 Task: Check the percentage active listings of 1 bedroom in the last 3 years.
Action: Mouse moved to (862, 200)
Screenshot: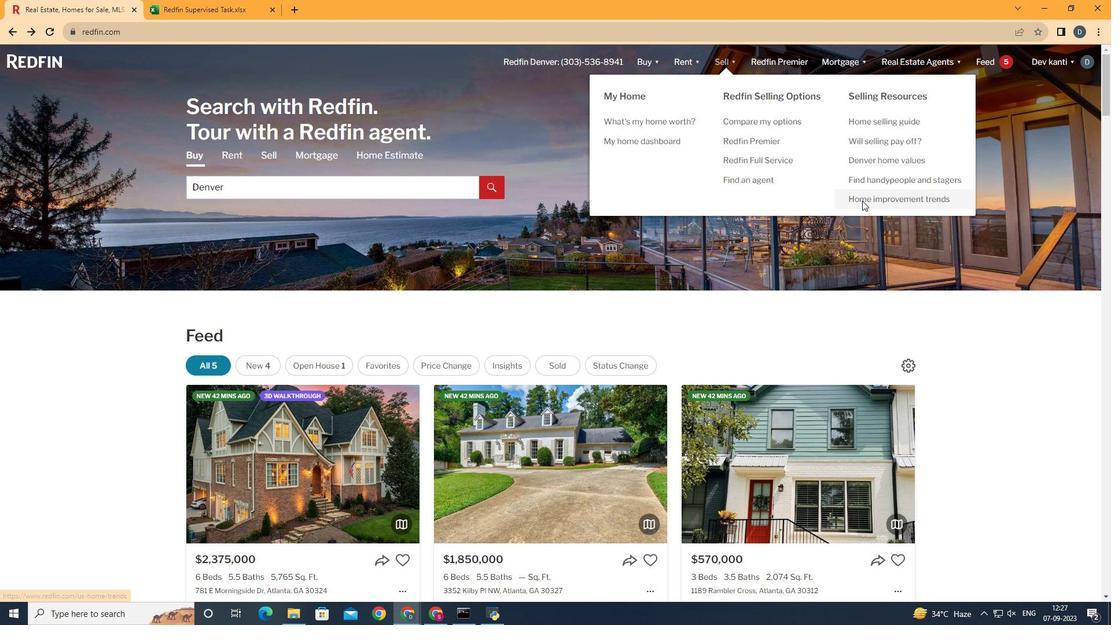 
Action: Mouse pressed left at (862, 200)
Screenshot: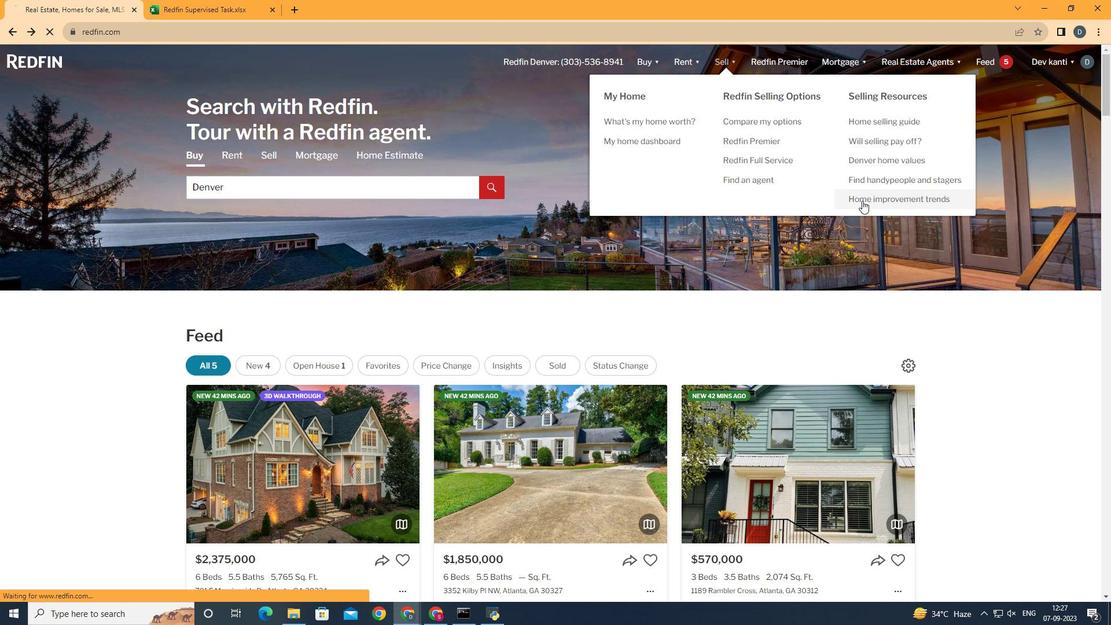 
Action: Mouse moved to (284, 224)
Screenshot: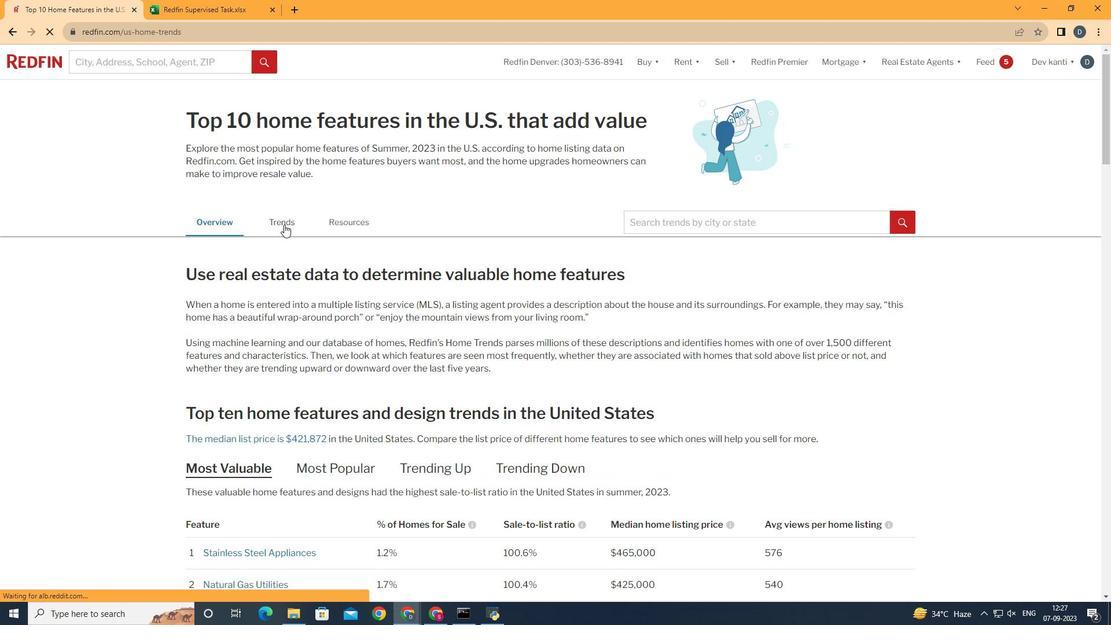 
Action: Mouse pressed left at (284, 224)
Screenshot: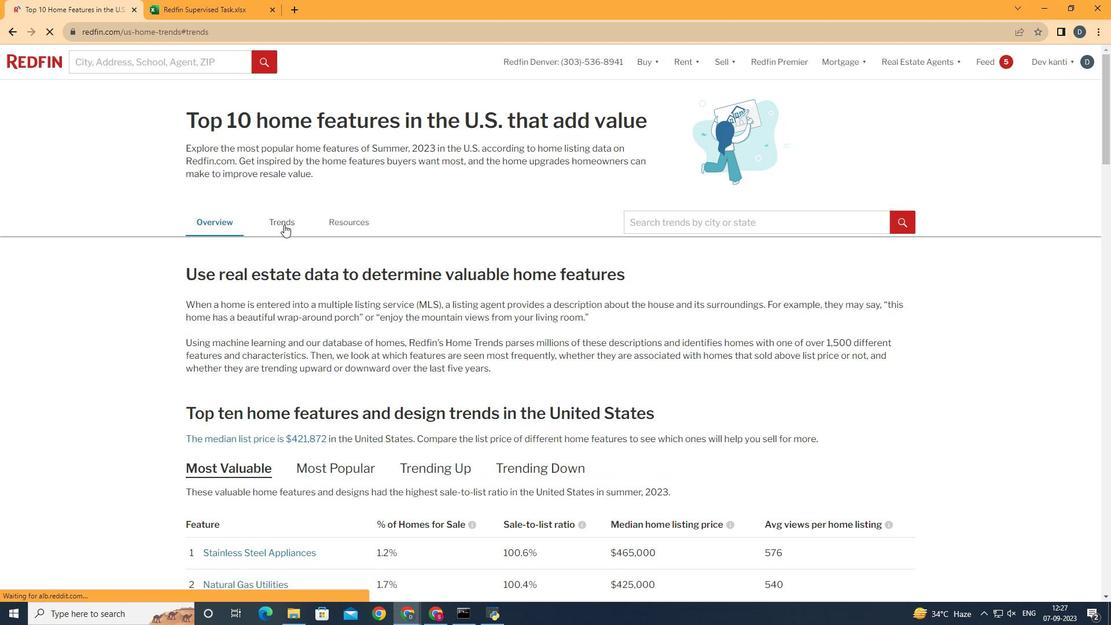 
Action: Mouse moved to (452, 297)
Screenshot: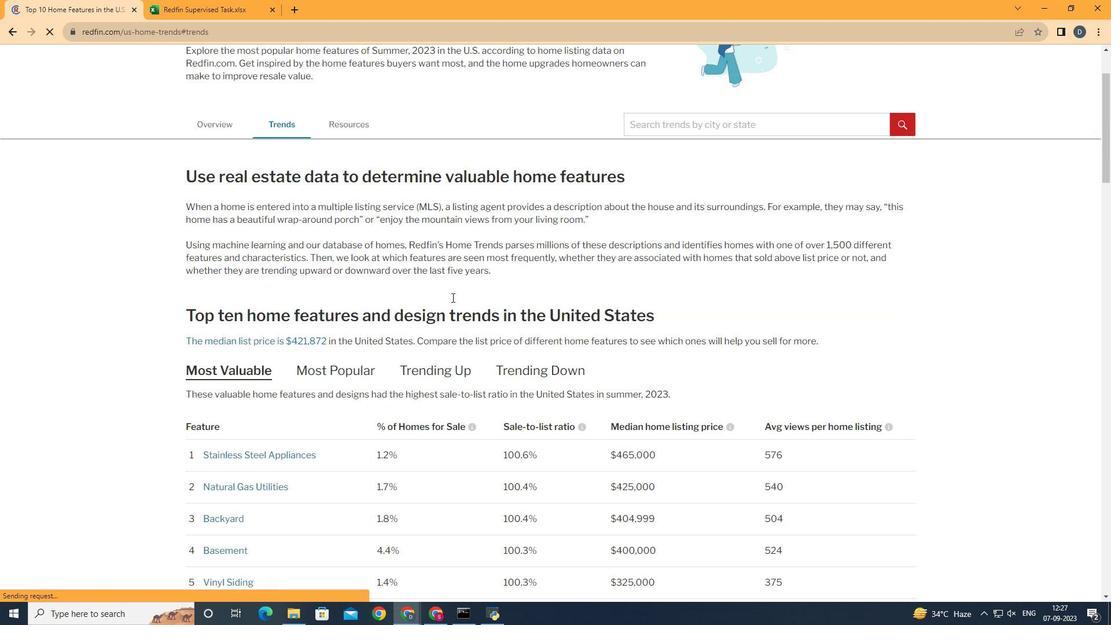 
Action: Mouse scrolled (452, 296) with delta (0, 0)
Screenshot: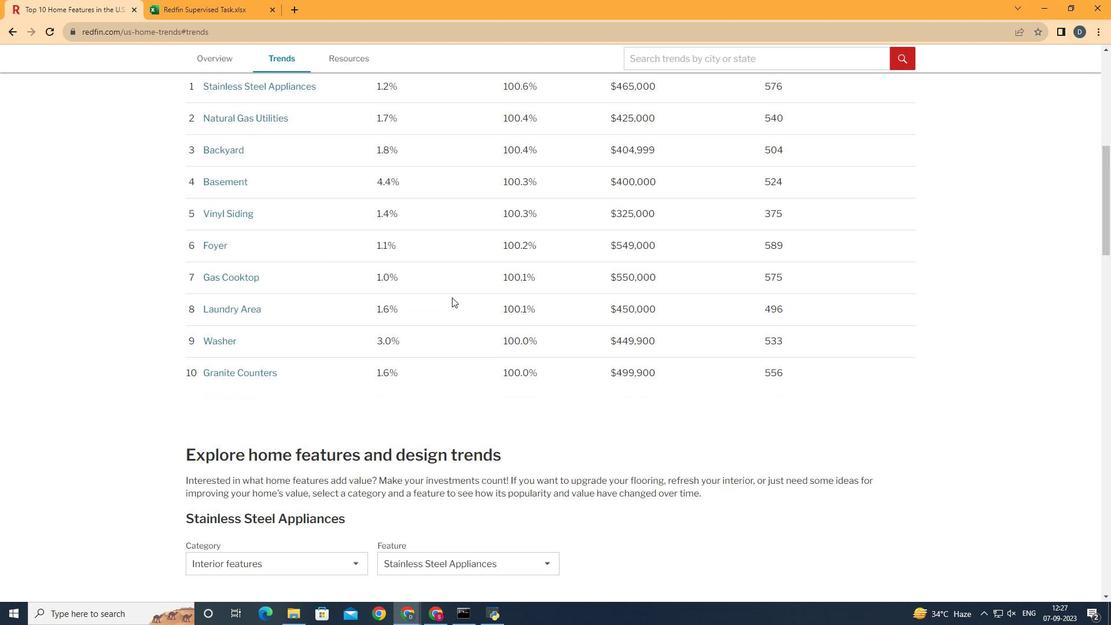 
Action: Mouse scrolled (452, 296) with delta (0, 0)
Screenshot: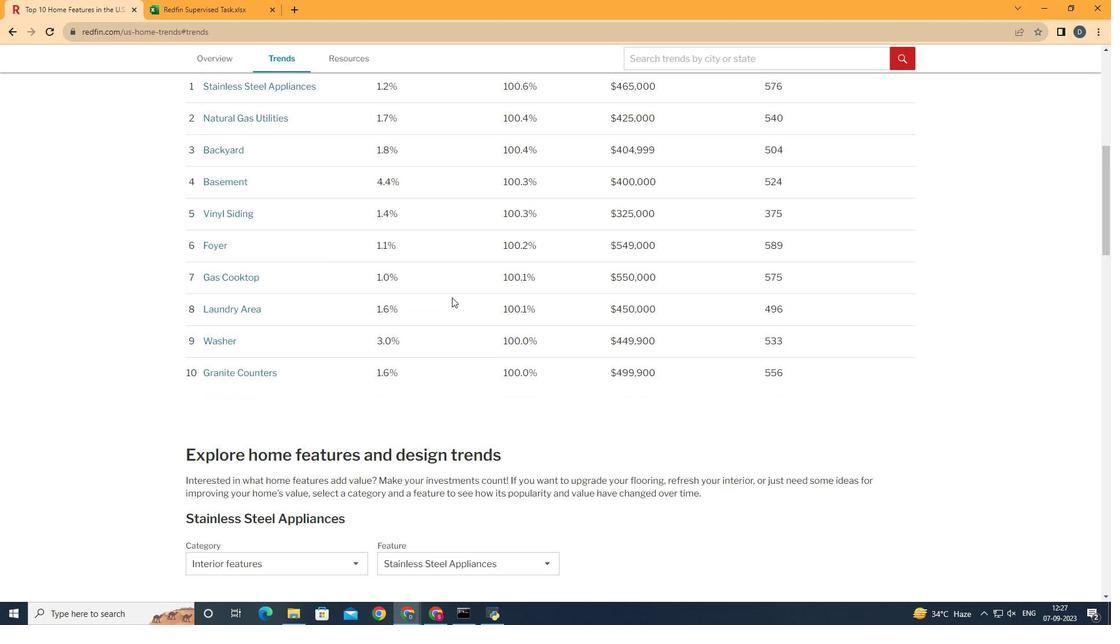 
Action: Mouse scrolled (452, 296) with delta (0, 0)
Screenshot: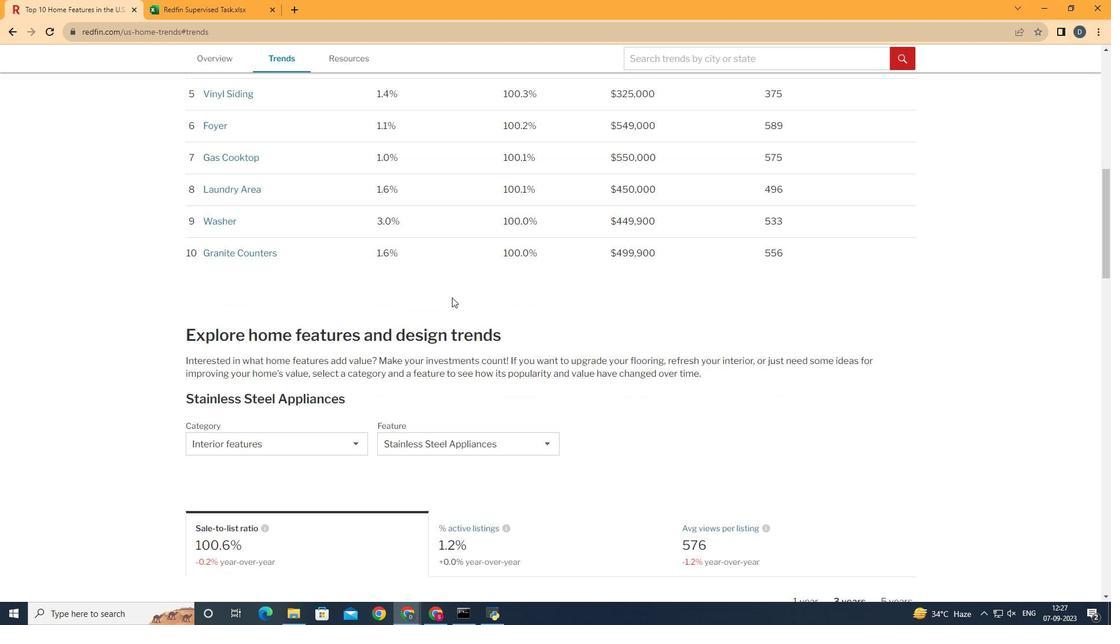 
Action: Mouse scrolled (452, 296) with delta (0, 0)
Screenshot: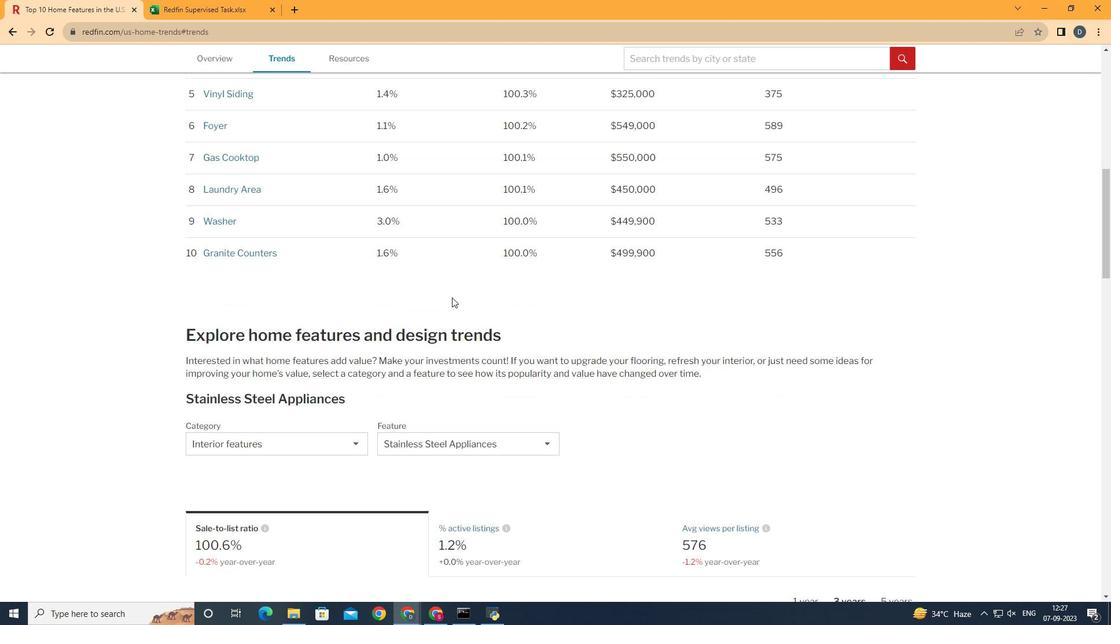 
Action: Mouse scrolled (452, 296) with delta (0, 0)
Screenshot: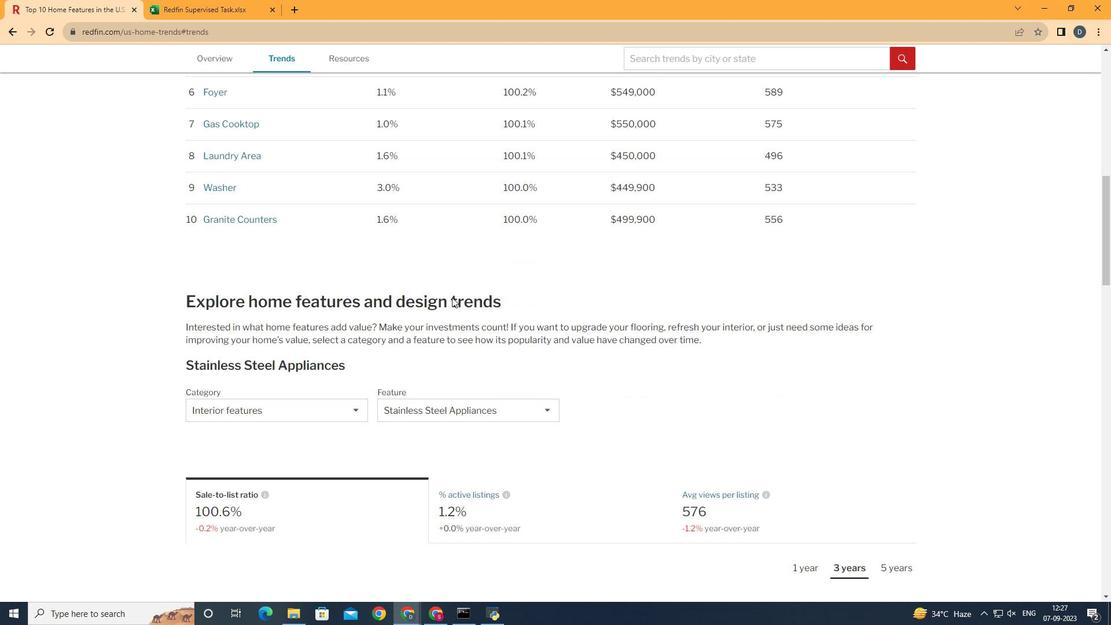 
Action: Mouse scrolled (452, 296) with delta (0, 0)
Screenshot: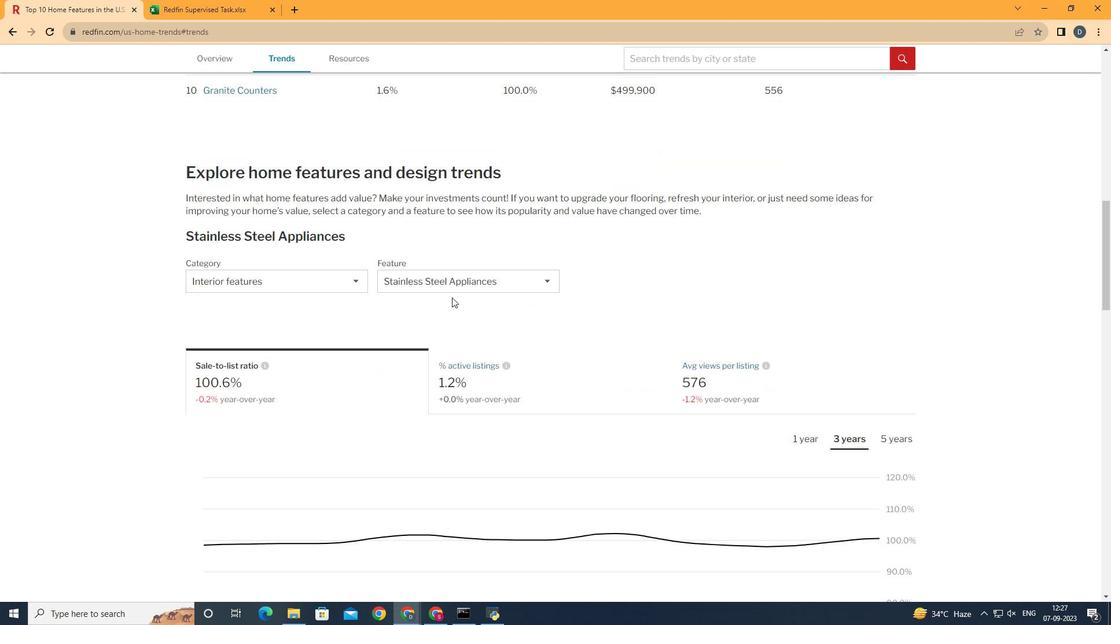 
Action: Mouse scrolled (452, 296) with delta (0, 0)
Screenshot: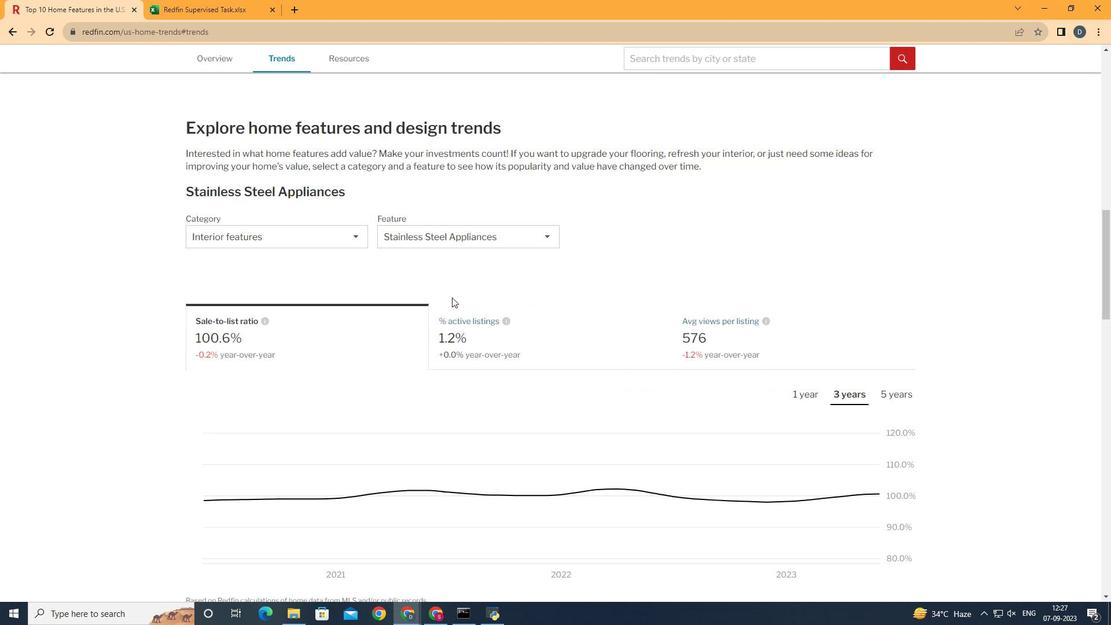 
Action: Mouse scrolled (452, 296) with delta (0, 0)
Screenshot: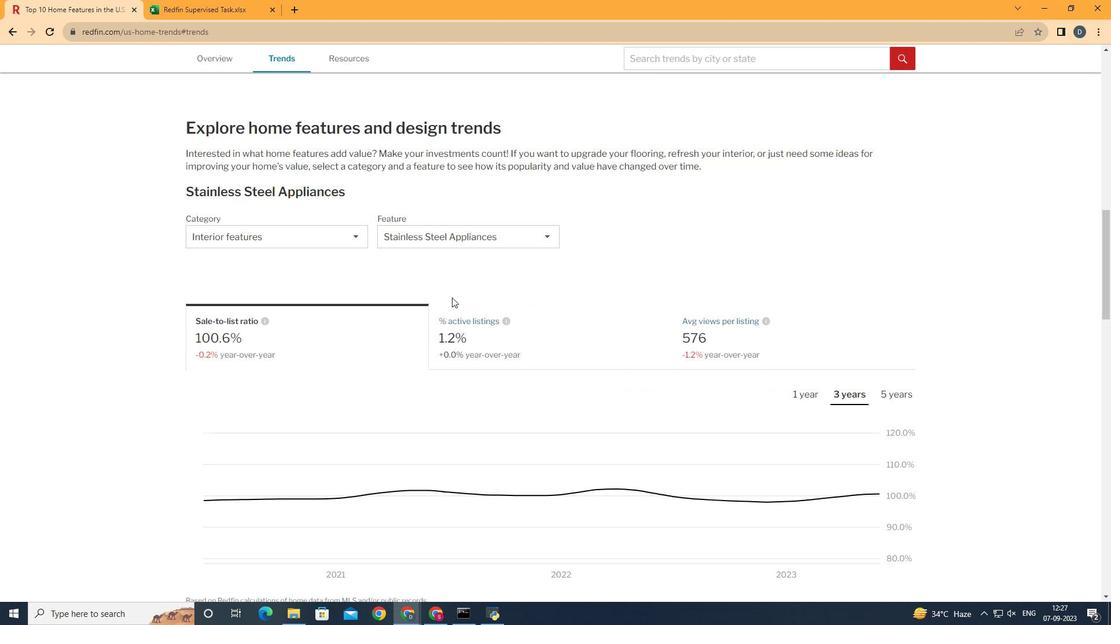 
Action: Mouse moved to (346, 227)
Screenshot: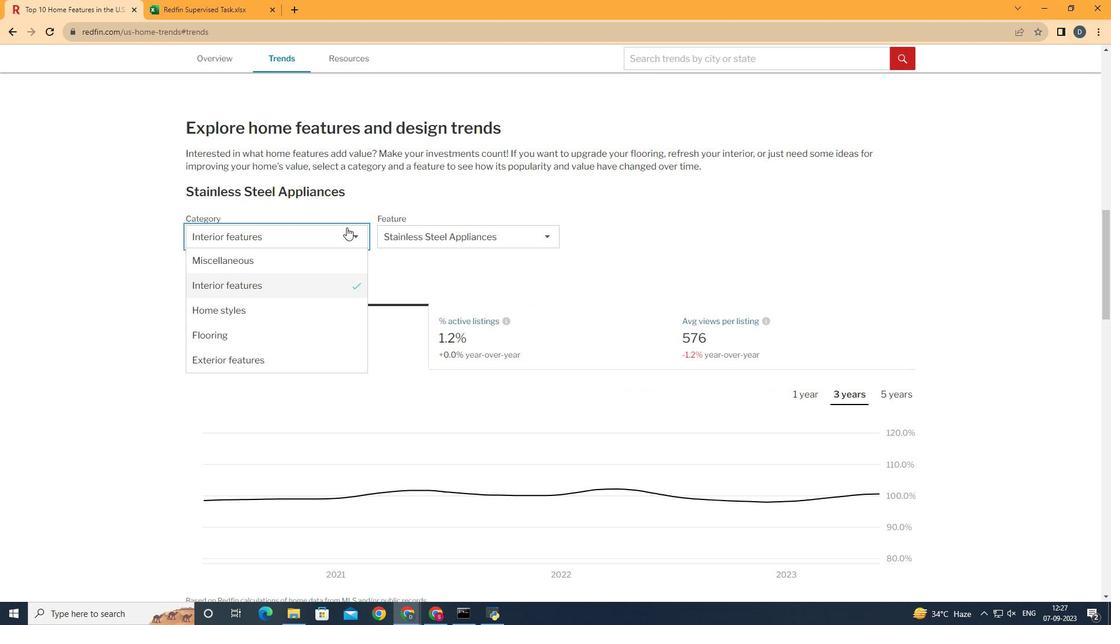 
Action: Mouse pressed left at (346, 227)
Screenshot: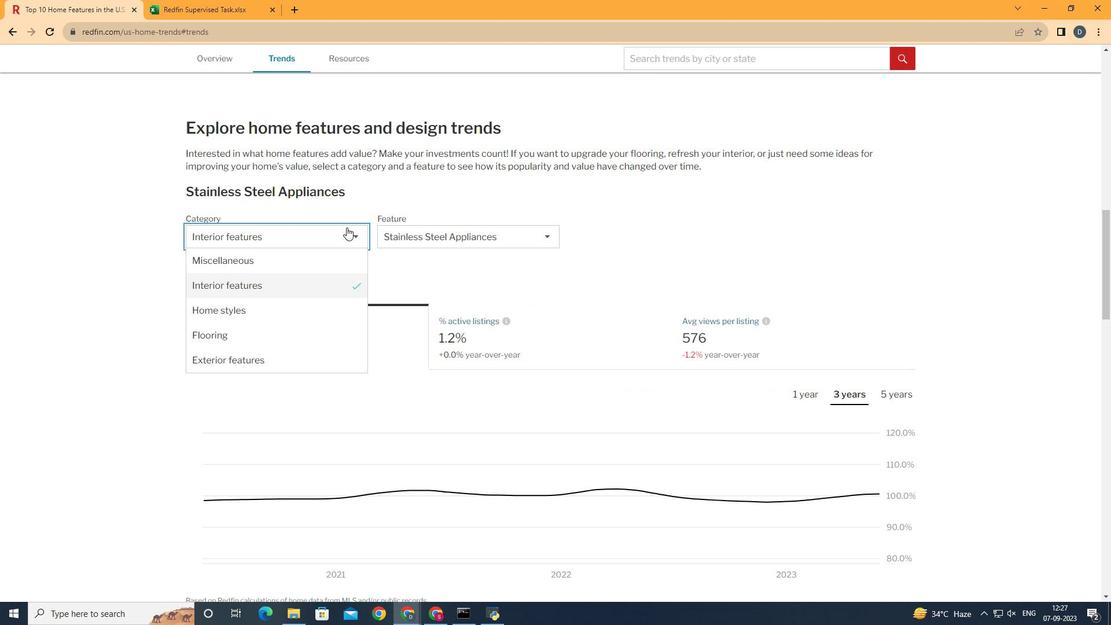 
Action: Mouse moved to (342, 280)
Screenshot: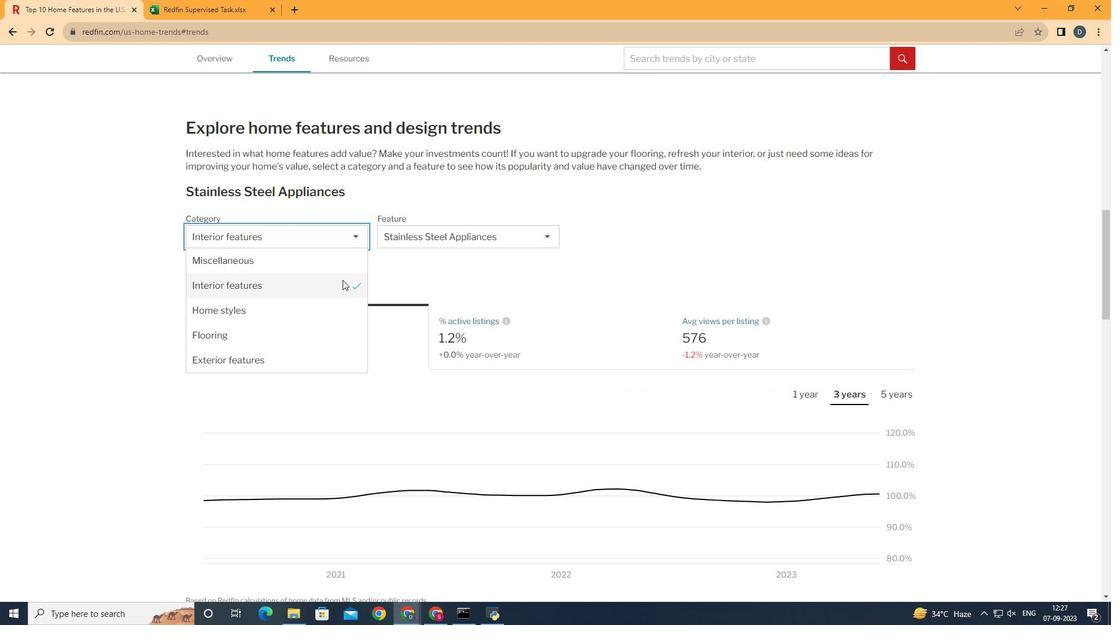 
Action: Mouse pressed left at (342, 280)
Screenshot: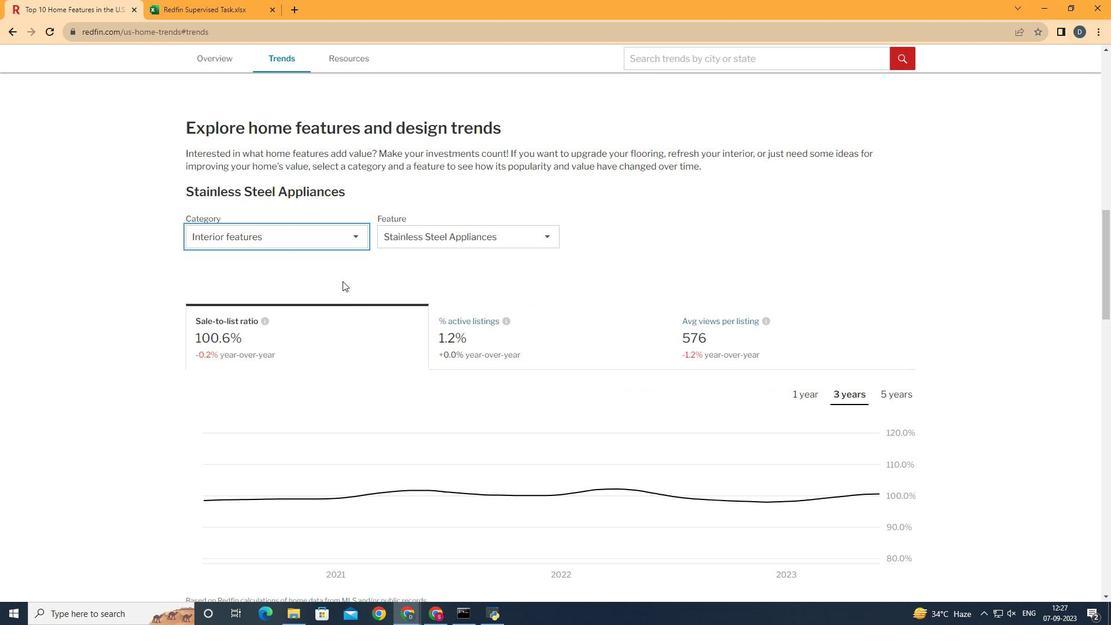 
Action: Mouse moved to (471, 240)
Screenshot: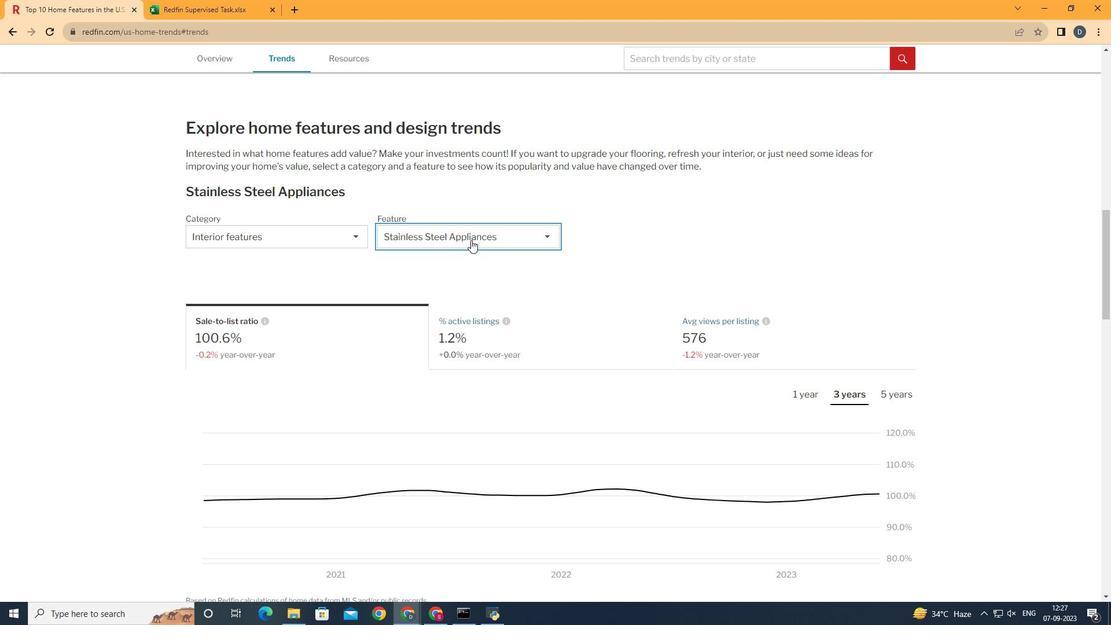 
Action: Mouse pressed left at (471, 240)
Screenshot: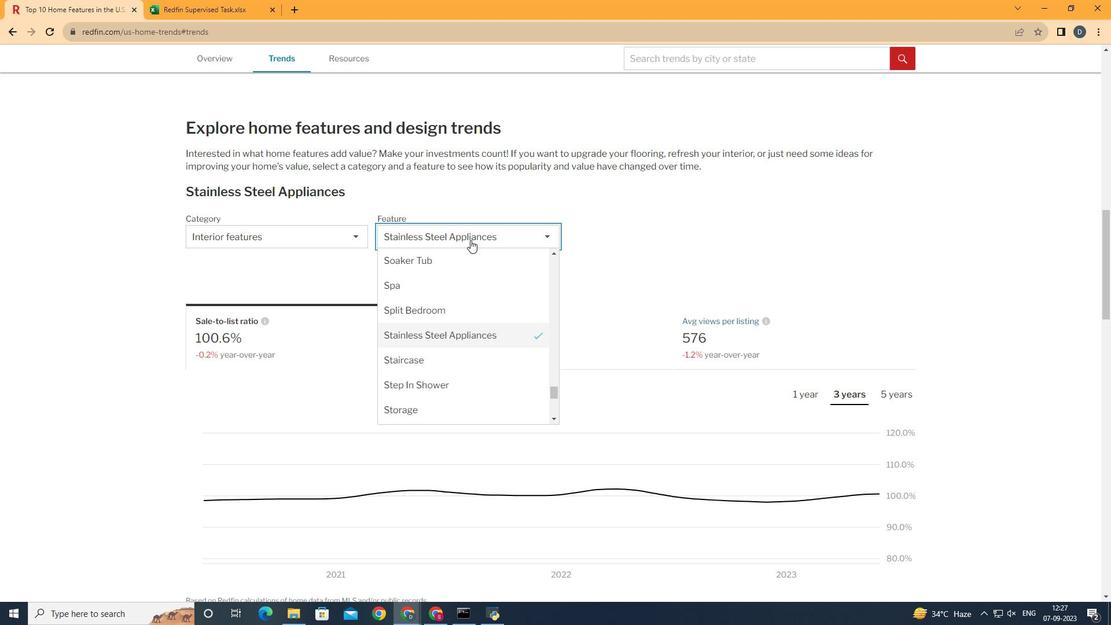 
Action: Mouse moved to (555, 394)
Screenshot: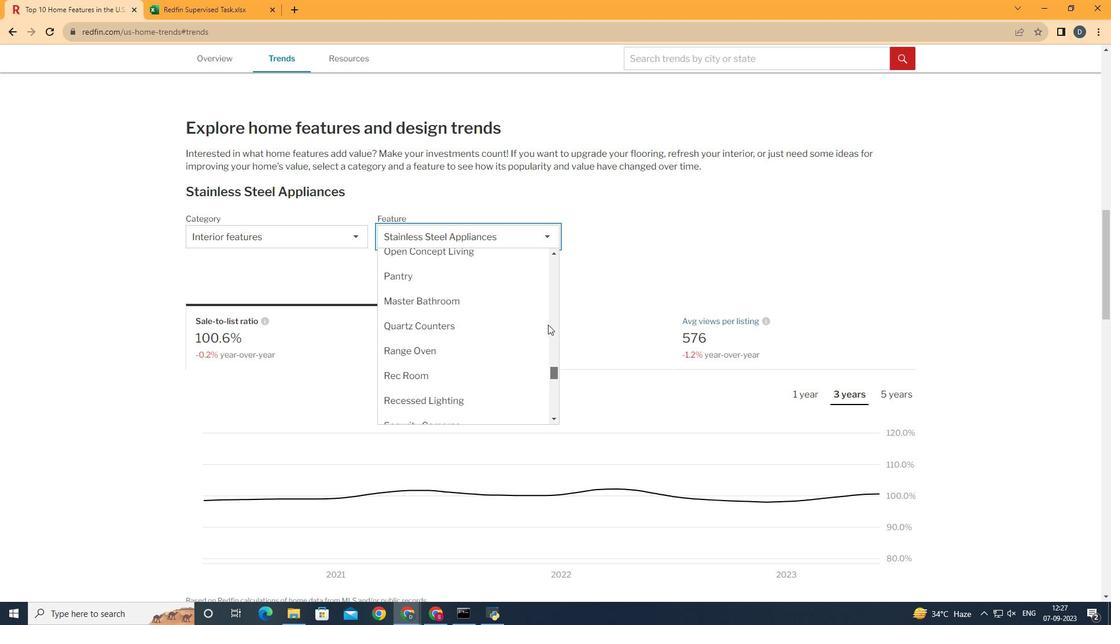 
Action: Mouse pressed left at (555, 394)
Screenshot: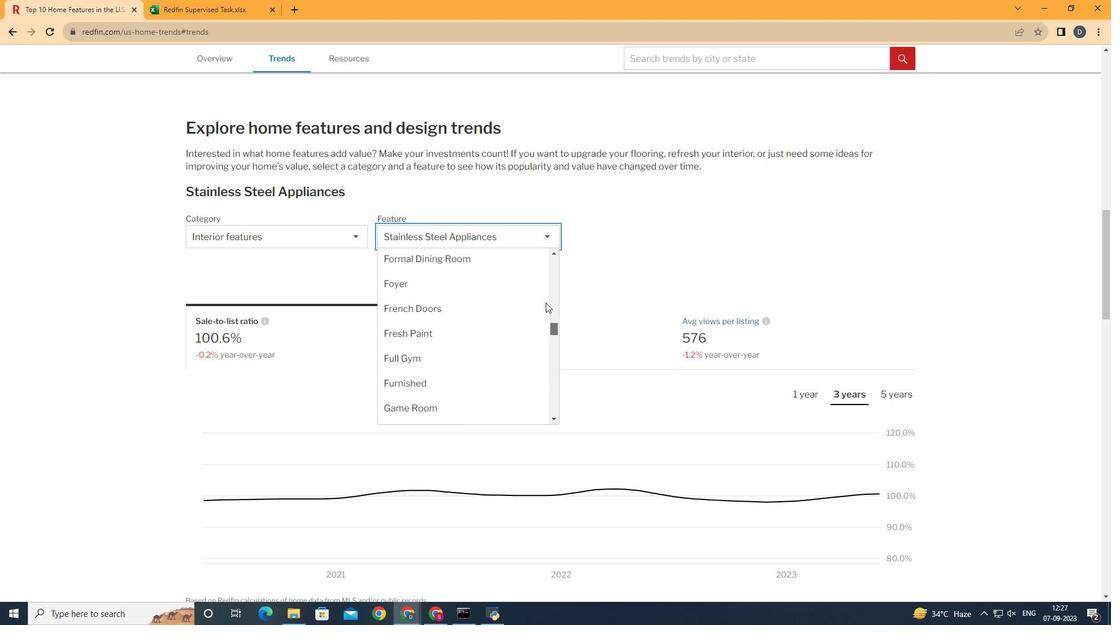 
Action: Mouse moved to (496, 288)
Screenshot: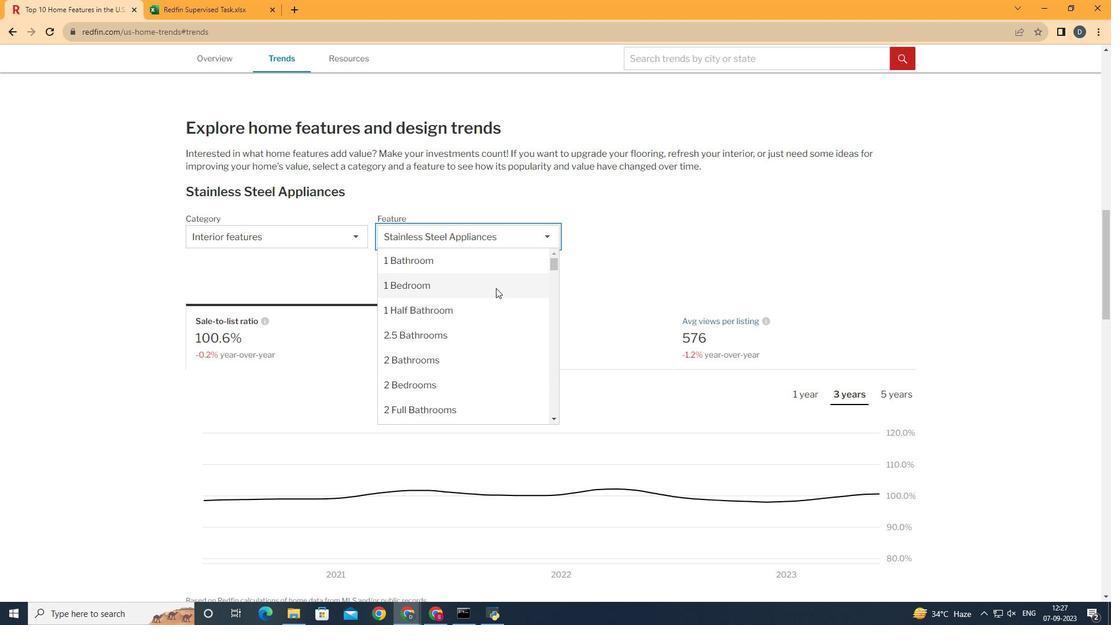 
Action: Mouse pressed left at (496, 288)
Screenshot: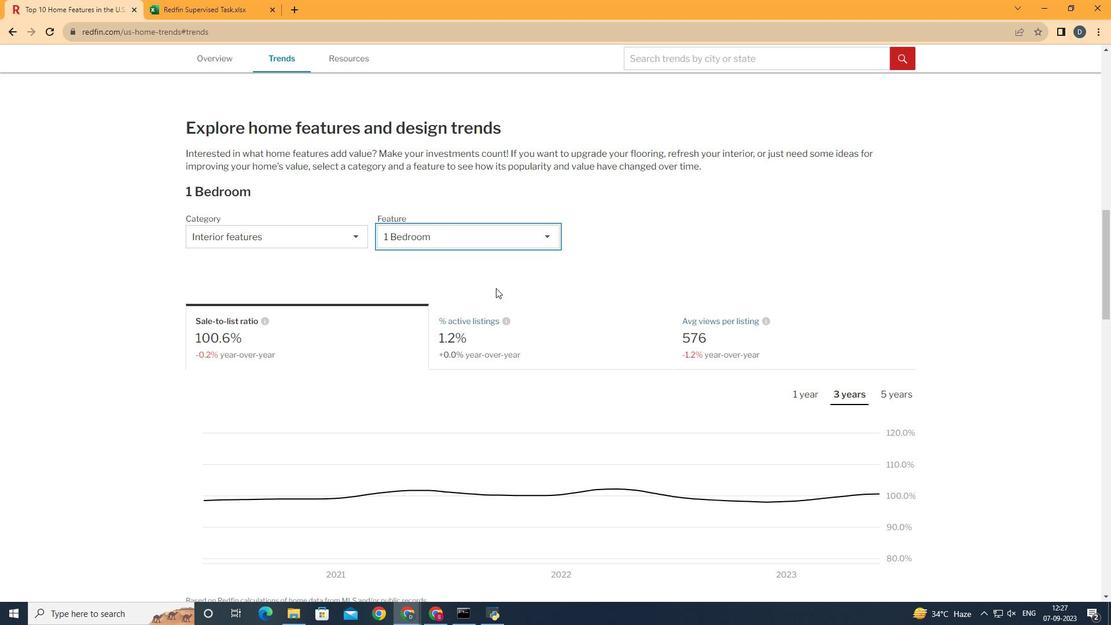 
Action: Mouse moved to (598, 342)
Screenshot: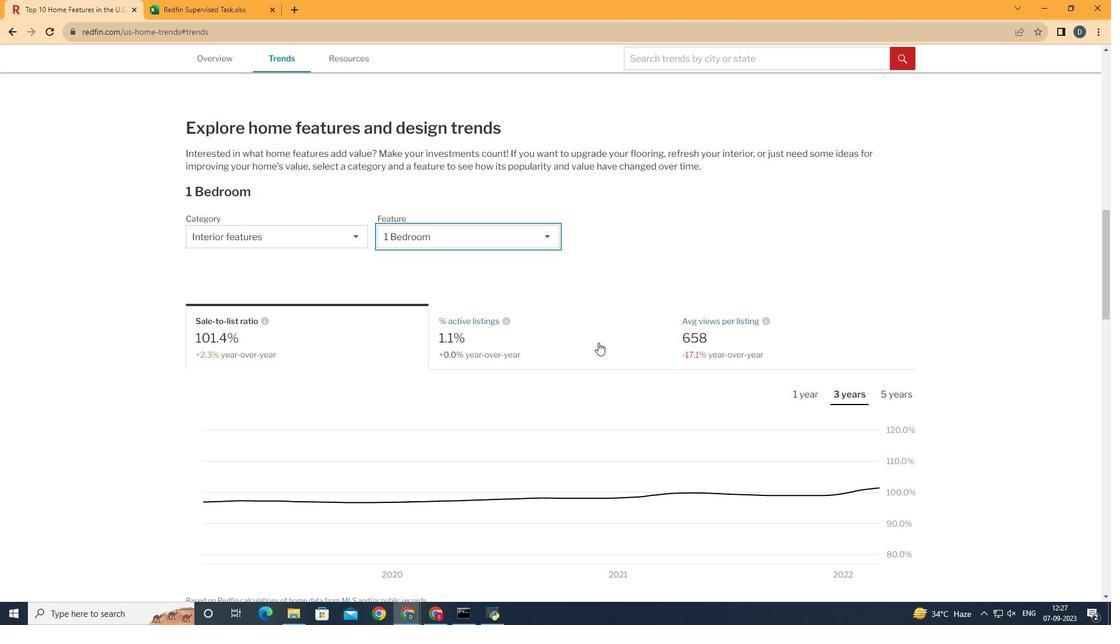 
Action: Mouse pressed left at (598, 342)
Screenshot: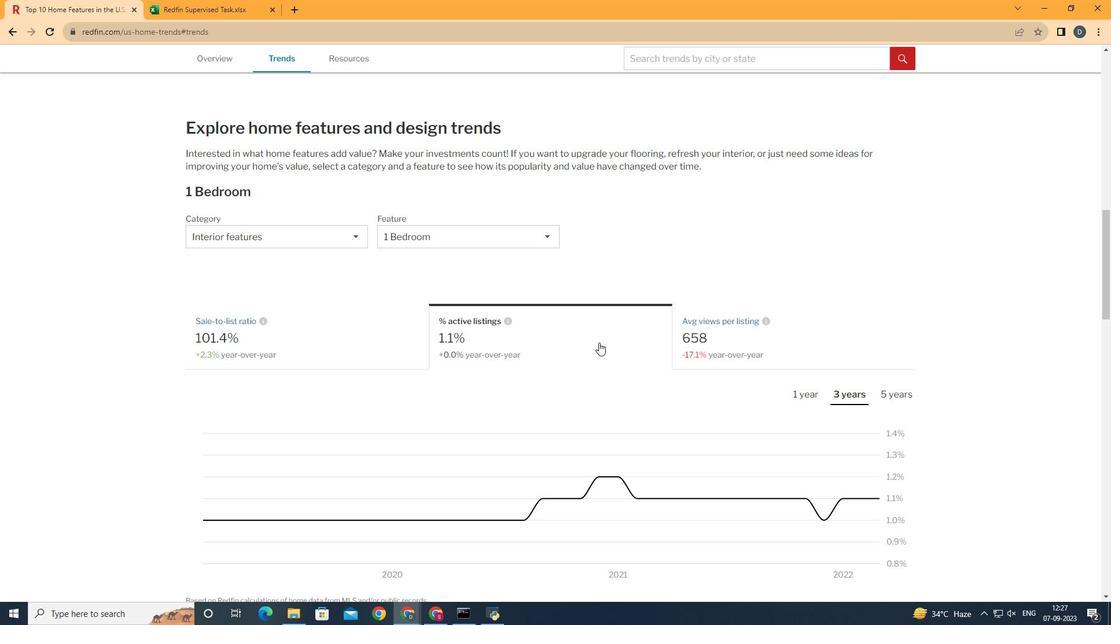 
Action: Mouse moved to (862, 404)
Screenshot: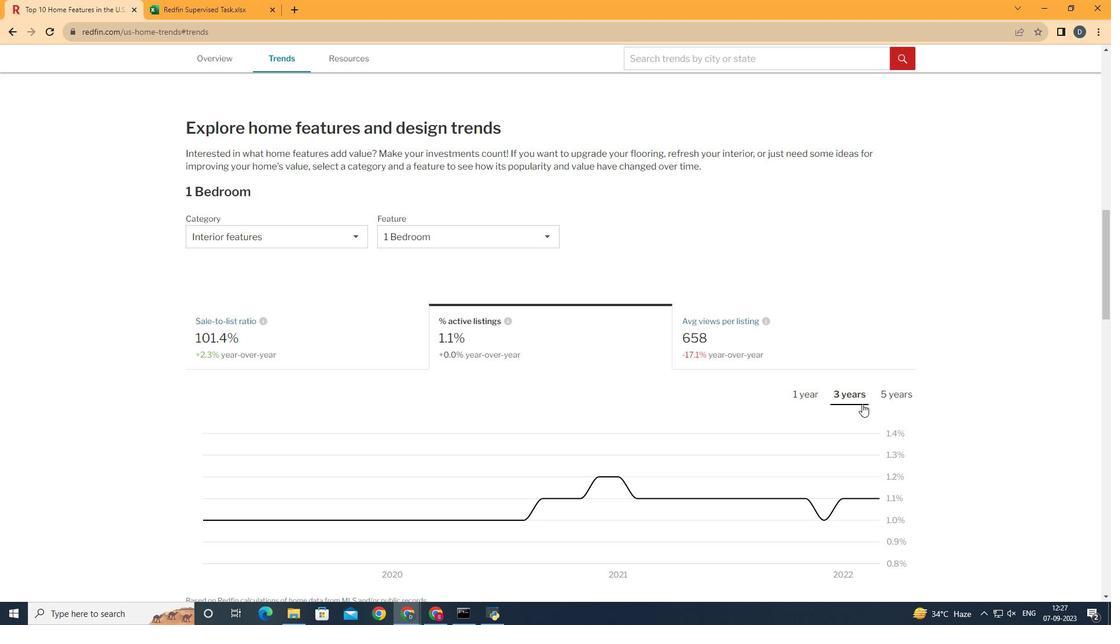 
Action: Mouse pressed left at (862, 404)
Screenshot: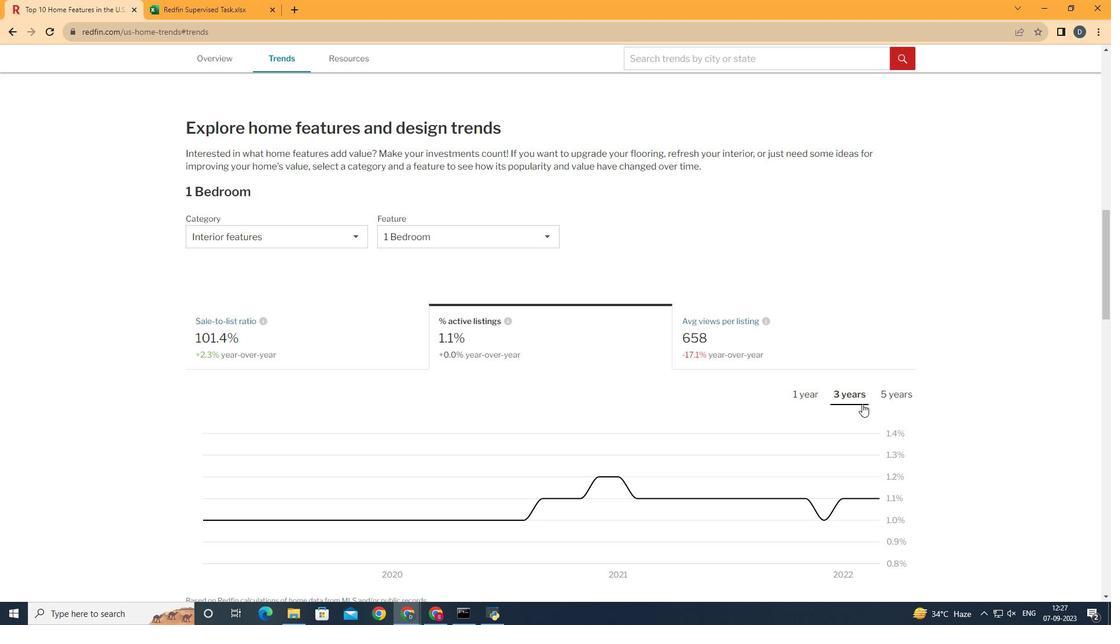 
Action: Mouse moved to (449, 407)
Screenshot: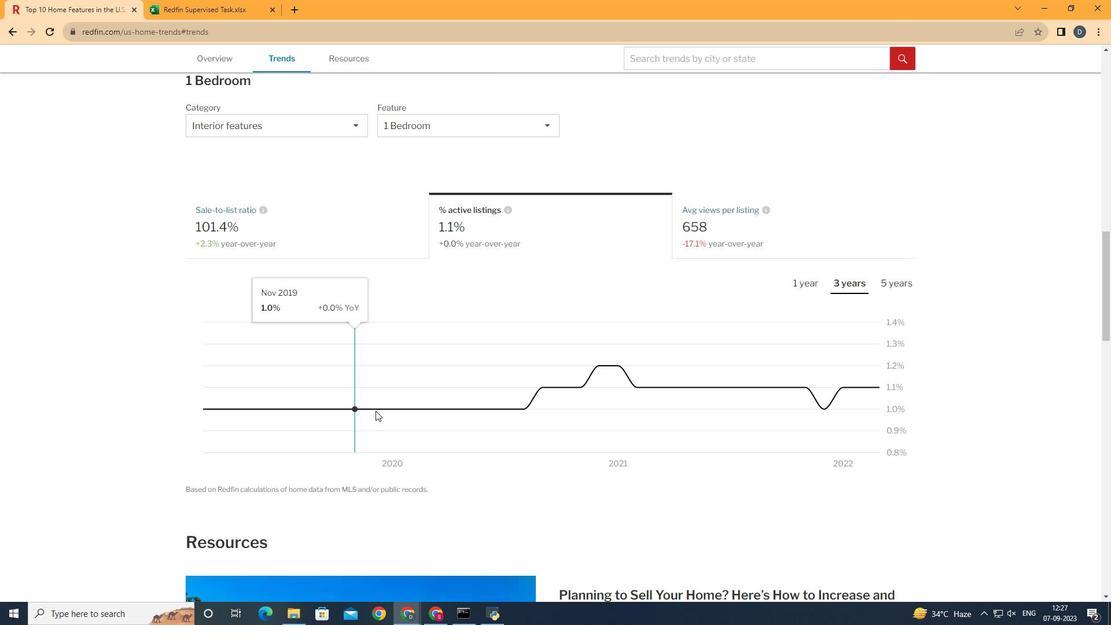 
Action: Mouse scrolled (449, 406) with delta (0, 0)
Screenshot: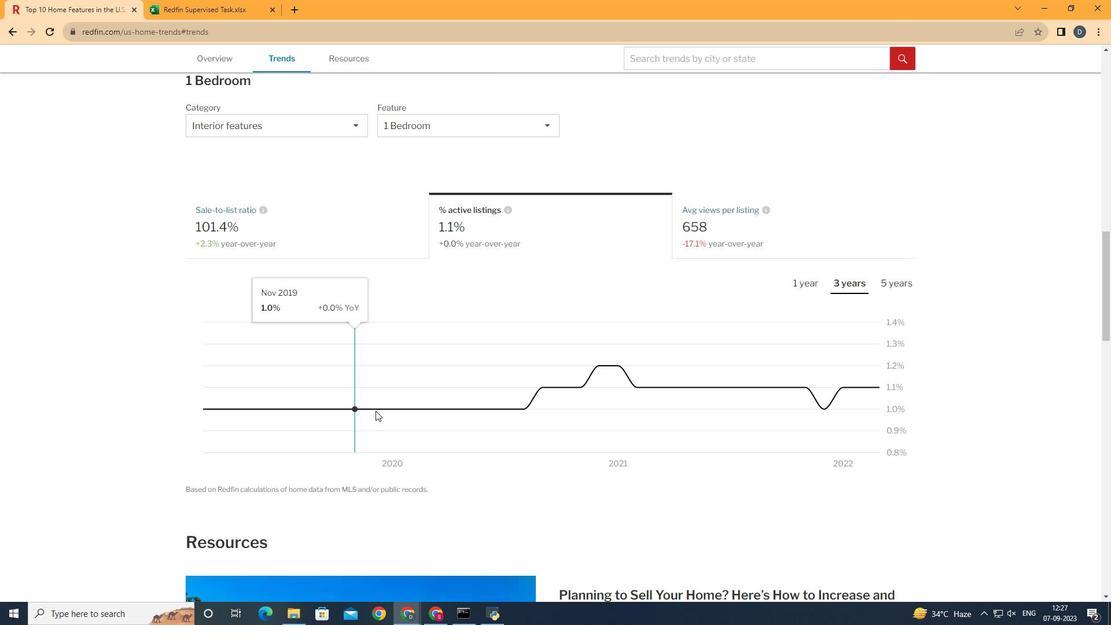 
Action: Mouse moved to (445, 408)
Screenshot: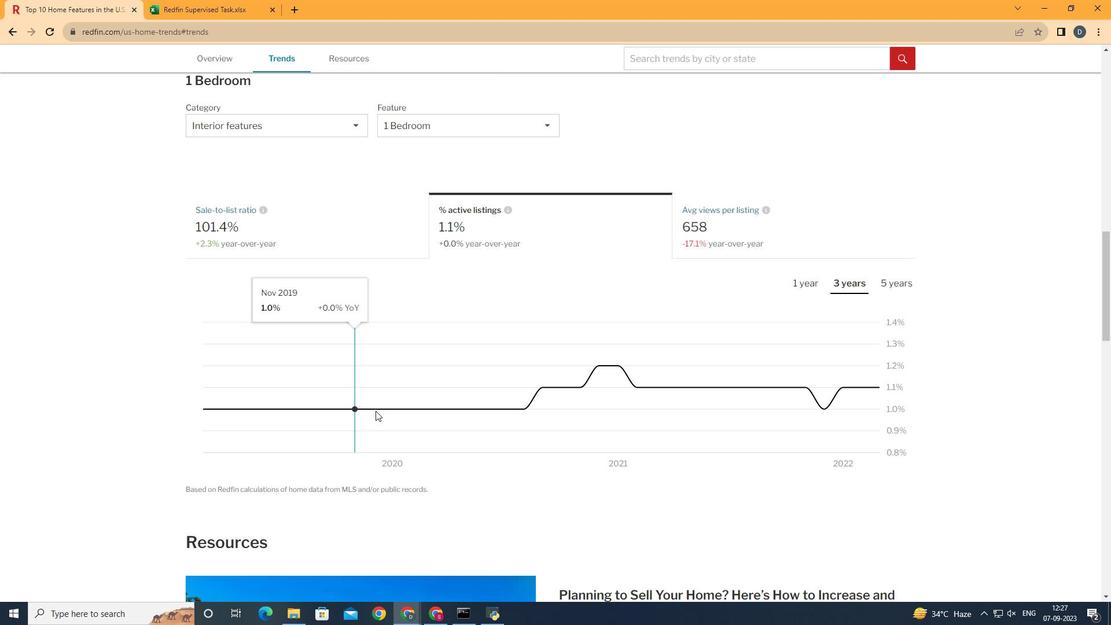 
Action: Mouse scrolled (445, 407) with delta (0, 0)
Screenshot: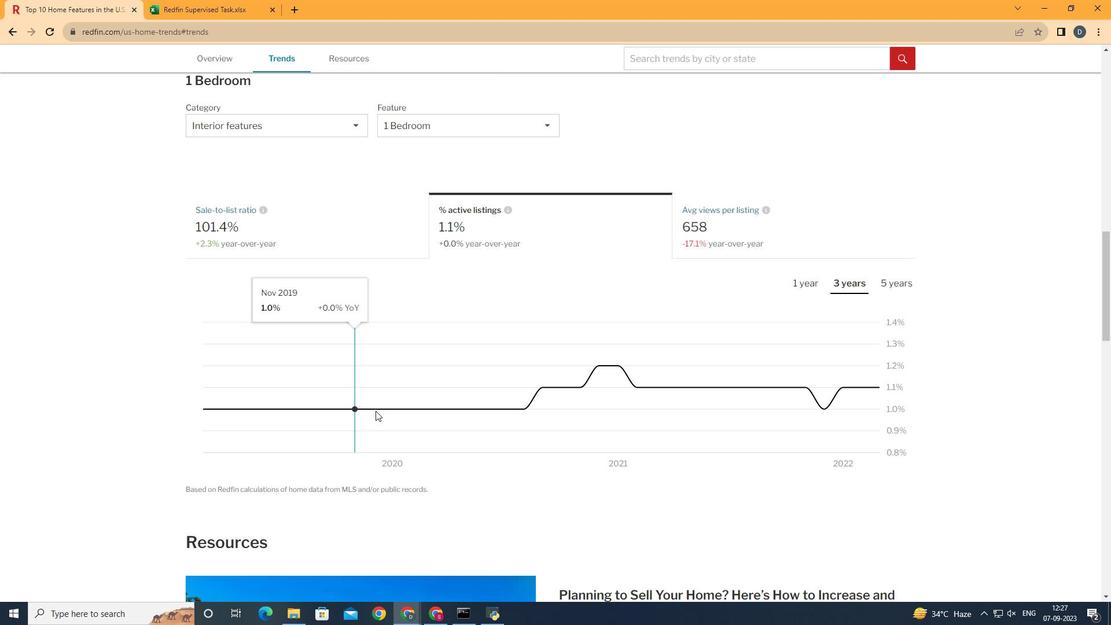
Action: Mouse moved to (913, 389)
Screenshot: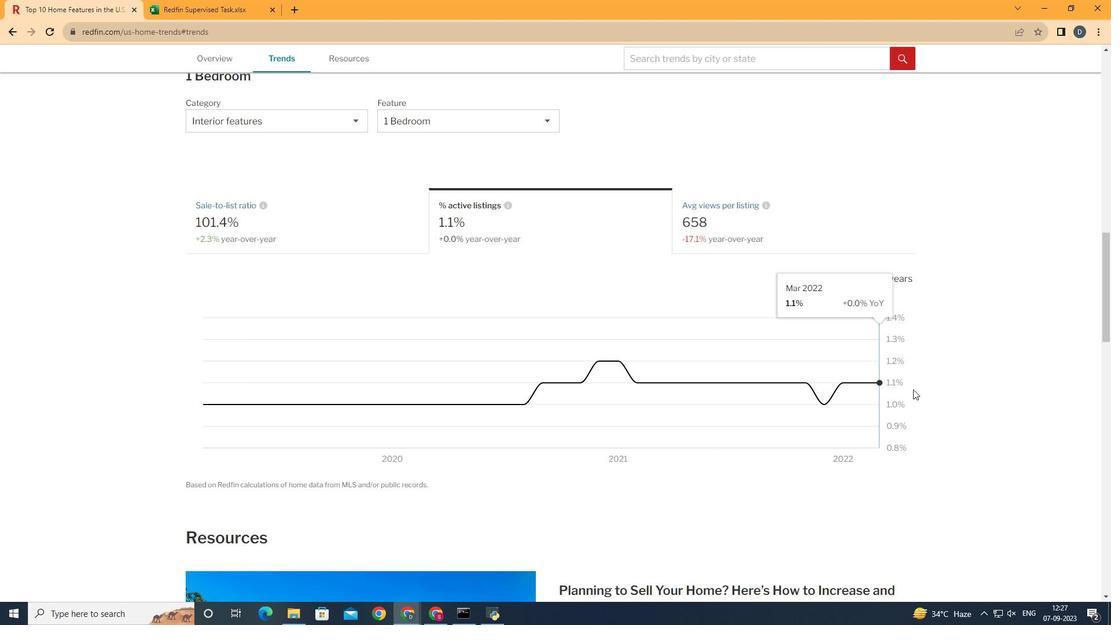 
